 Task: Create a release for a new version of your project.
Action: Mouse moved to (1022, 67)
Screenshot: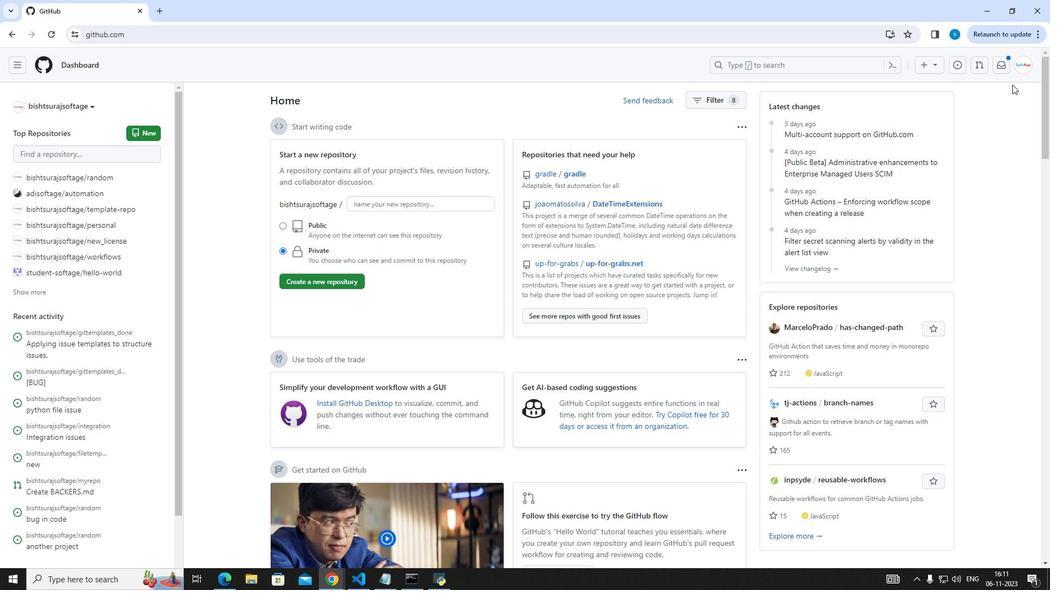 
Action: Mouse pressed left at (1022, 67)
Screenshot: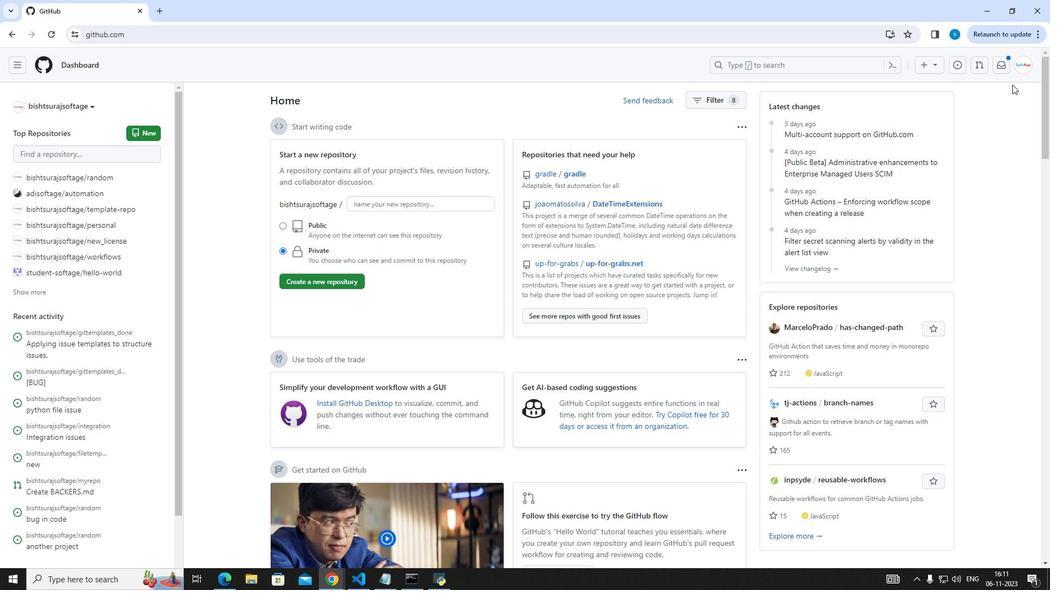 
Action: Mouse moved to (973, 157)
Screenshot: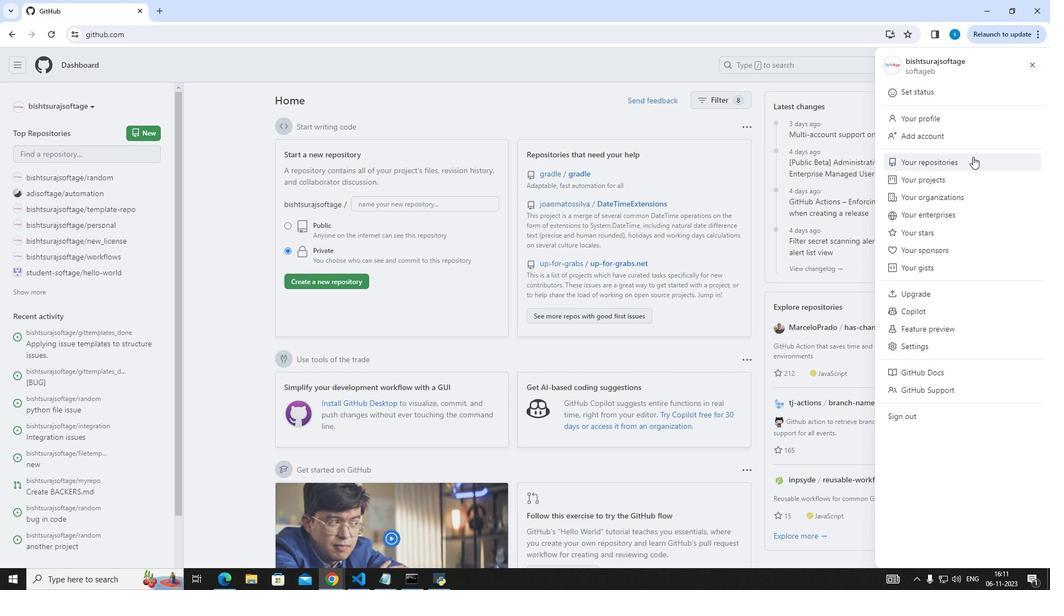
Action: Mouse pressed left at (973, 157)
Screenshot: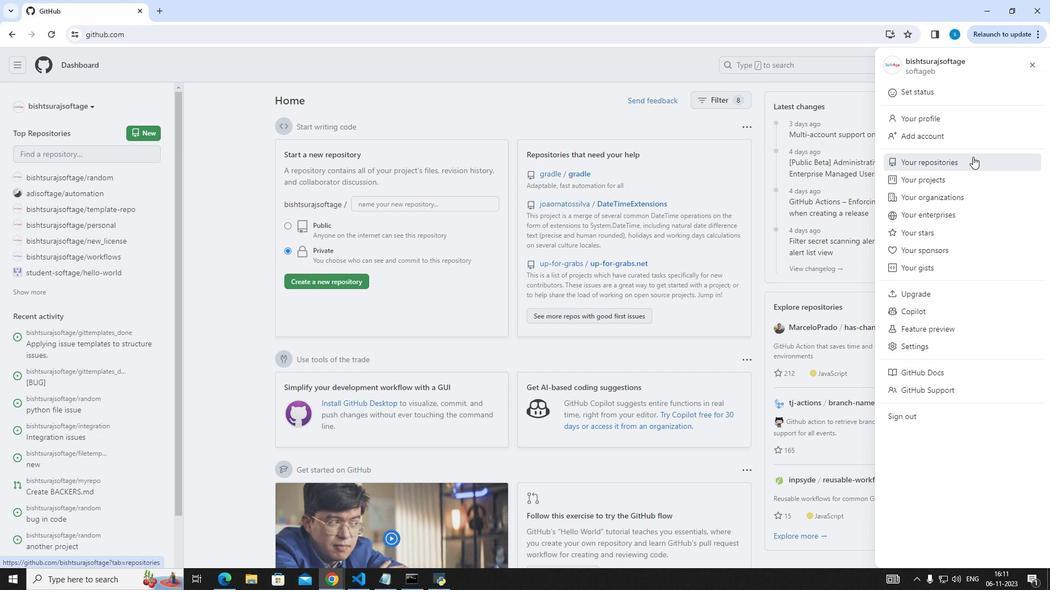 
Action: Mouse moved to (406, 160)
Screenshot: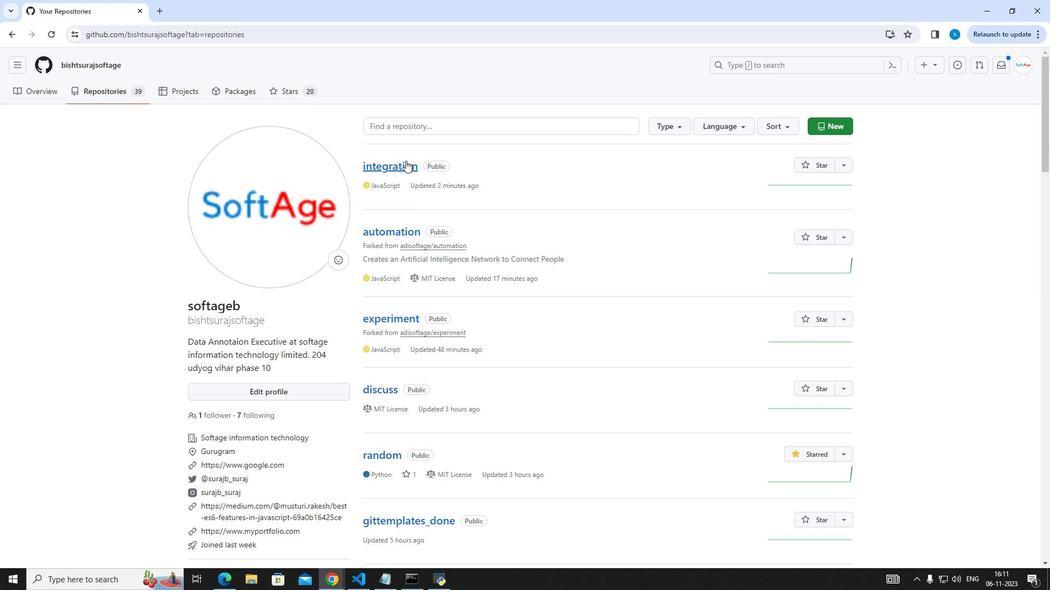 
Action: Mouse pressed left at (406, 160)
Screenshot: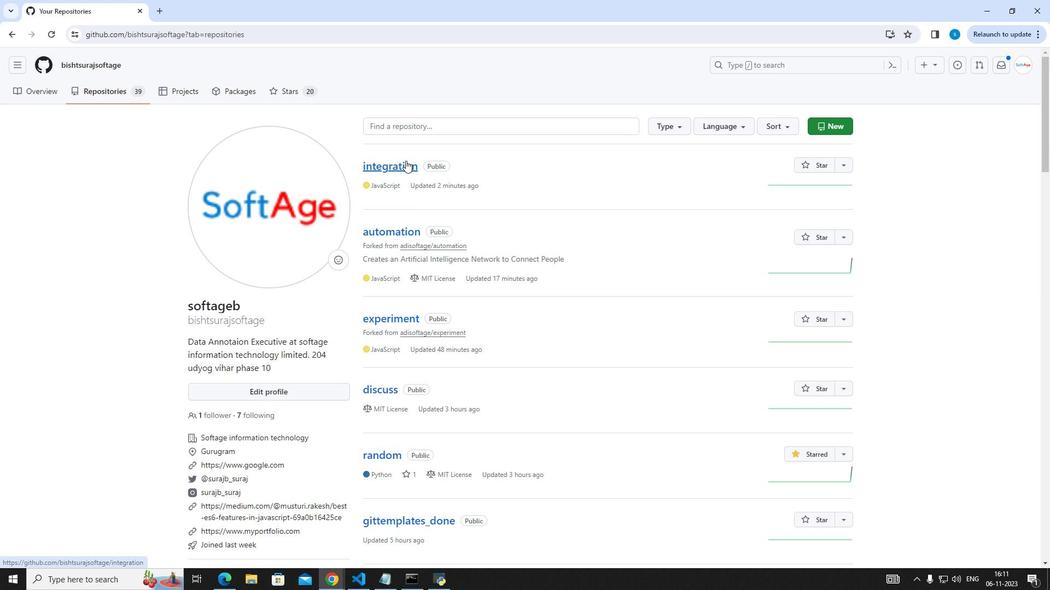 
Action: Mouse moved to (717, 301)
Screenshot: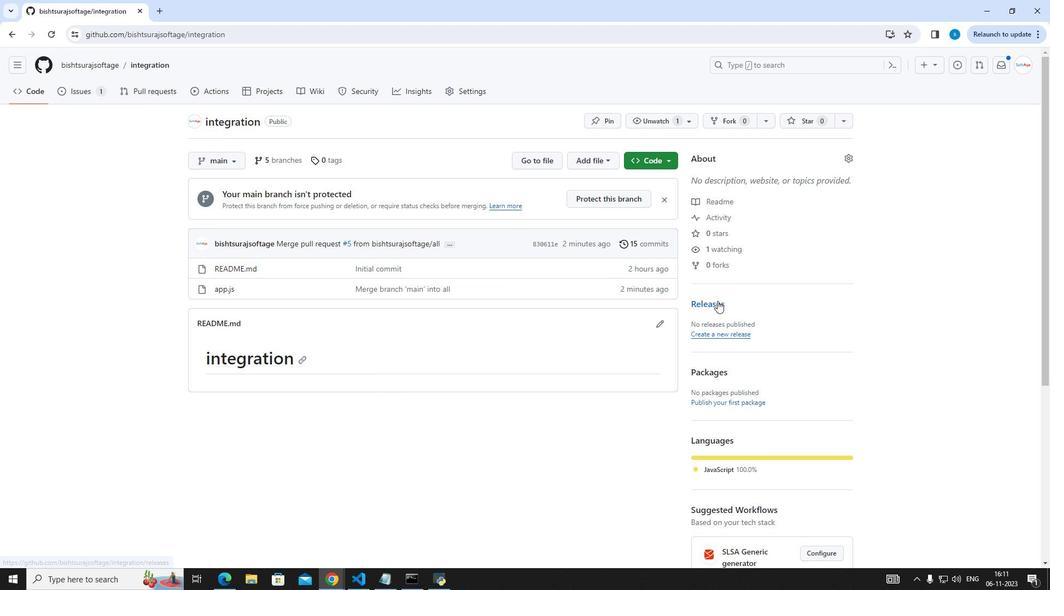 
Action: Mouse pressed left at (717, 301)
Screenshot: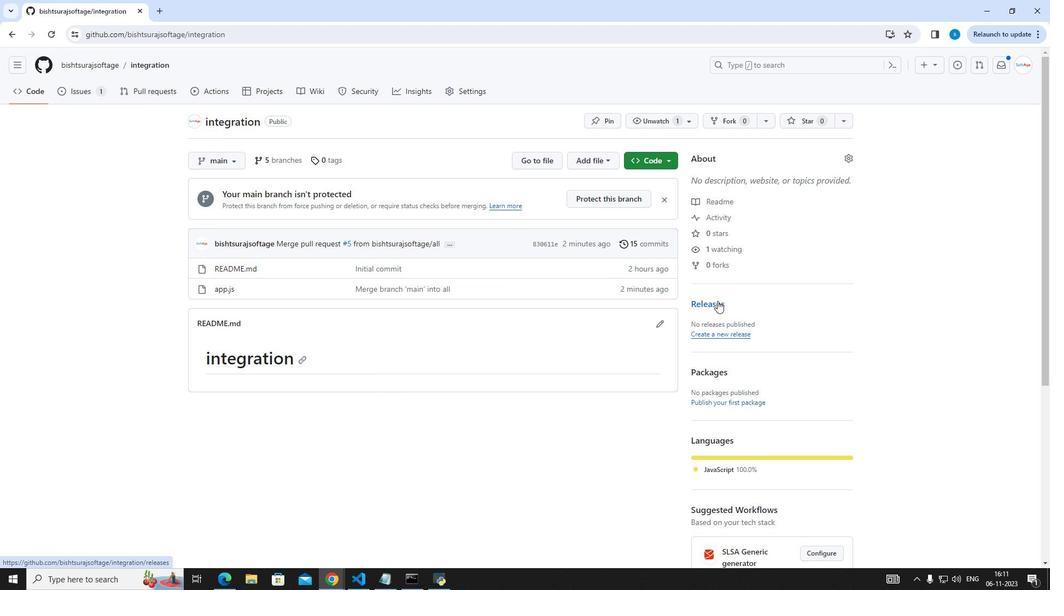
Action: Mouse moved to (529, 270)
Screenshot: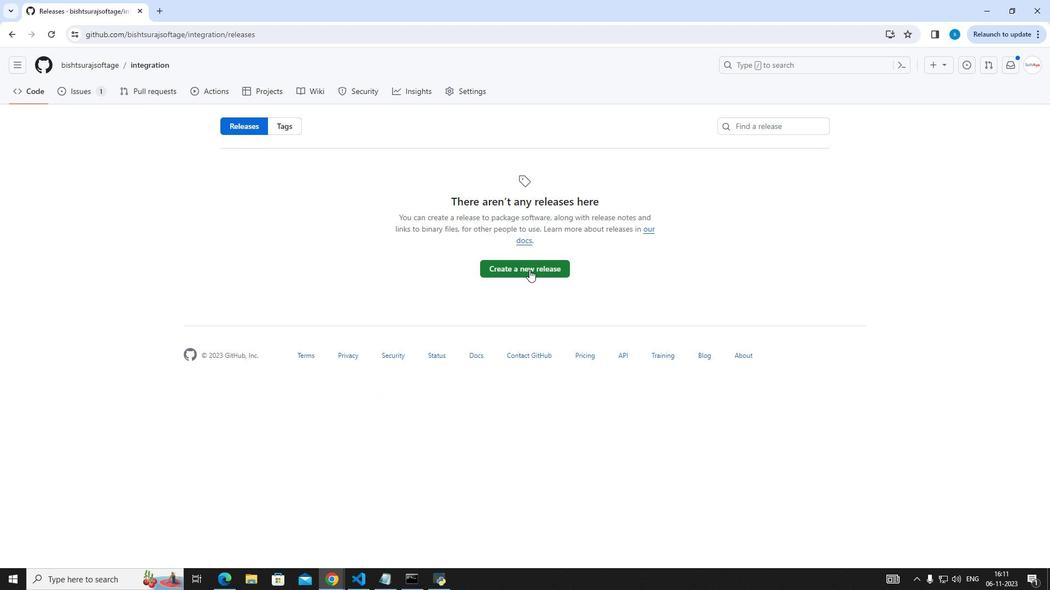 
Action: Mouse pressed left at (529, 270)
Screenshot: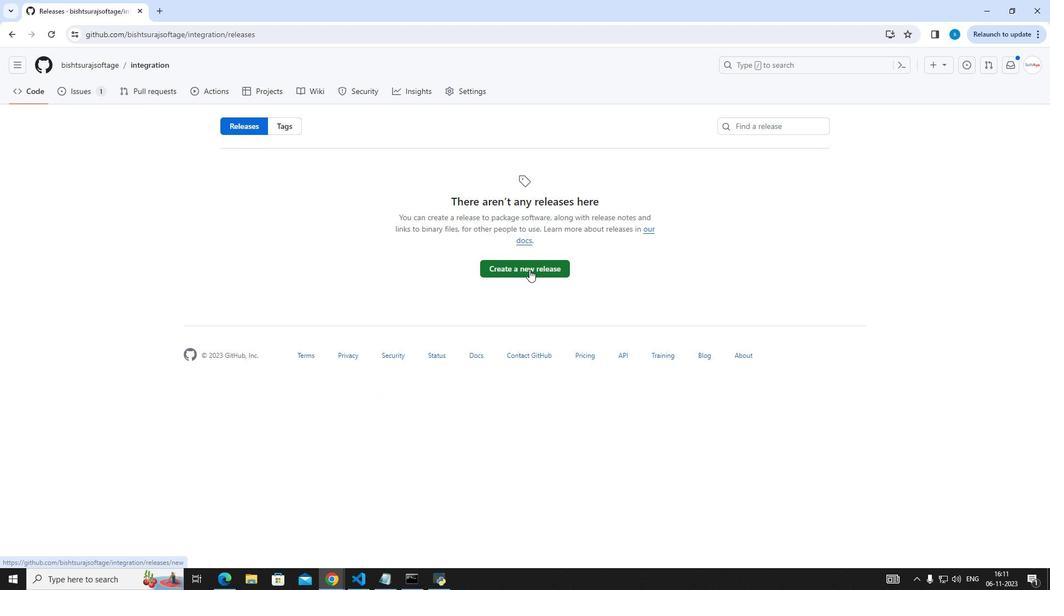 
Action: Mouse moved to (255, 163)
Screenshot: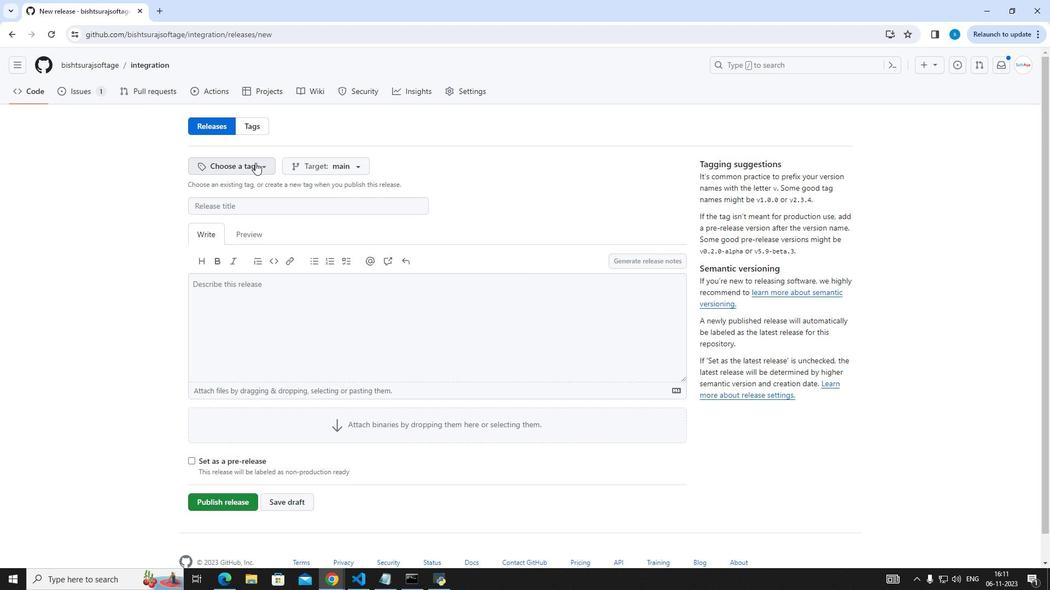 
Action: Mouse pressed left at (255, 163)
Screenshot: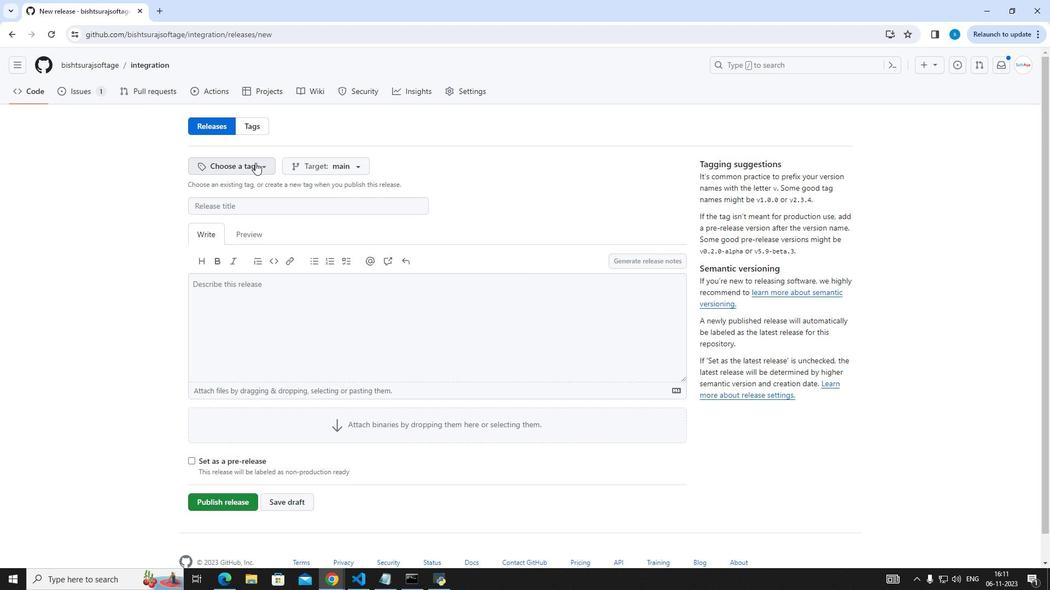 
Action: Key pressed v1.0.0<Key.enter>
Screenshot: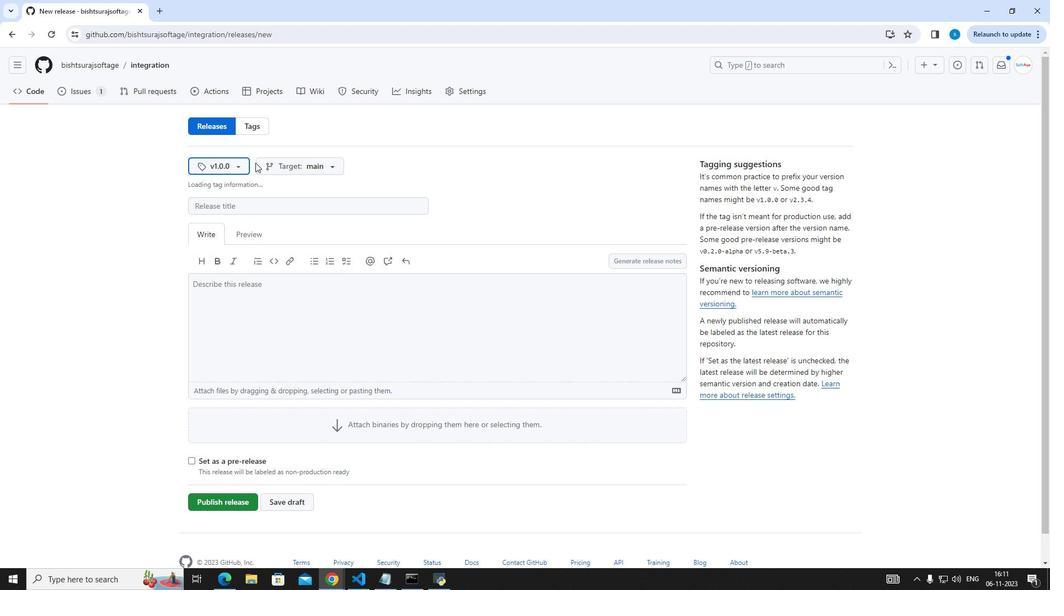 
Action: Mouse moved to (264, 212)
Screenshot: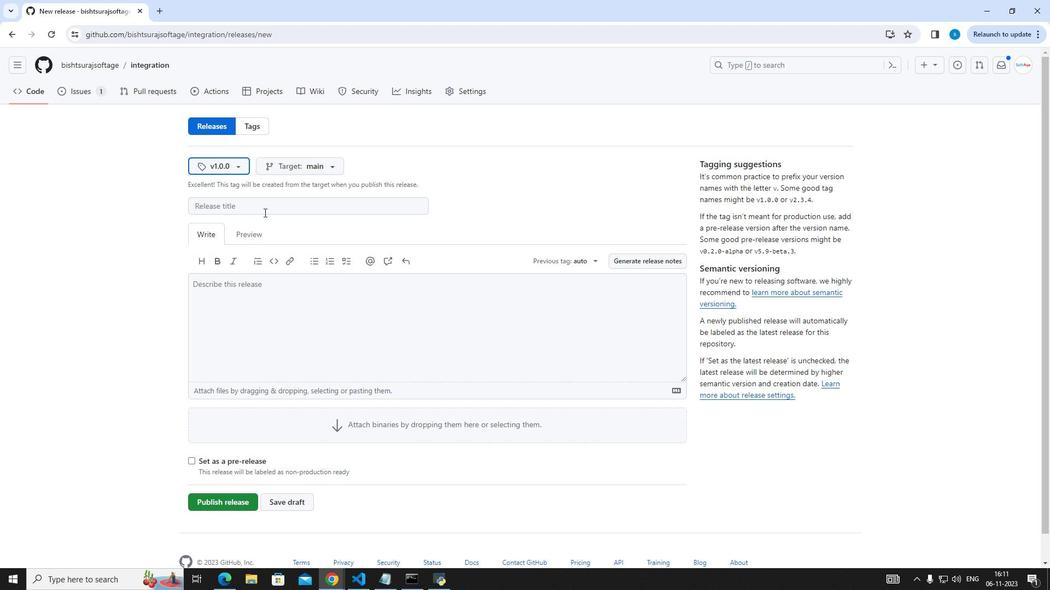 
Action: Mouse pressed left at (264, 212)
Screenshot: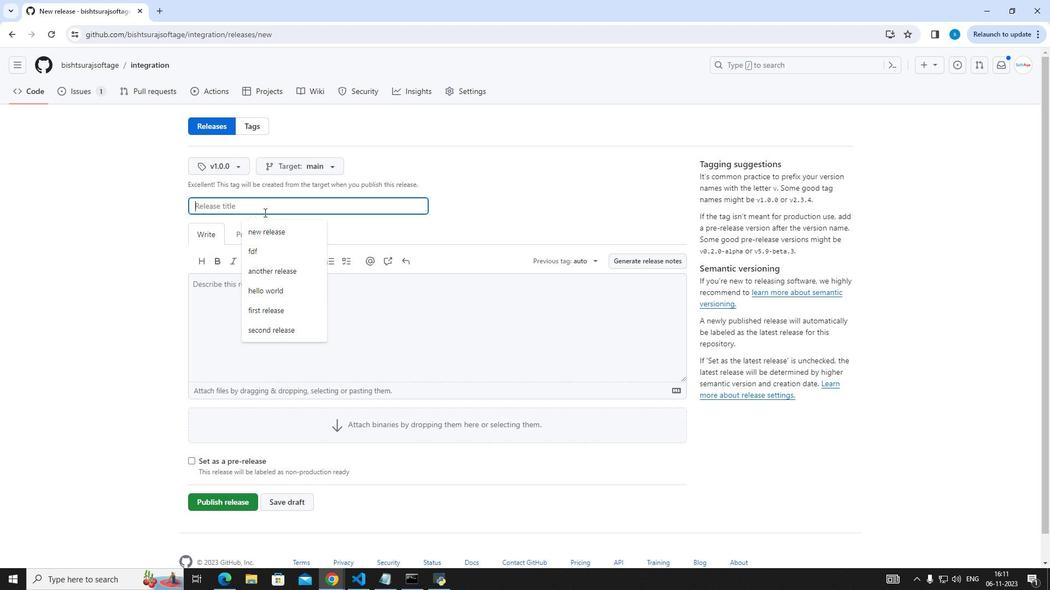 
Action: Key pressed <Key.shift_r>New<Key.space>relase
Screenshot: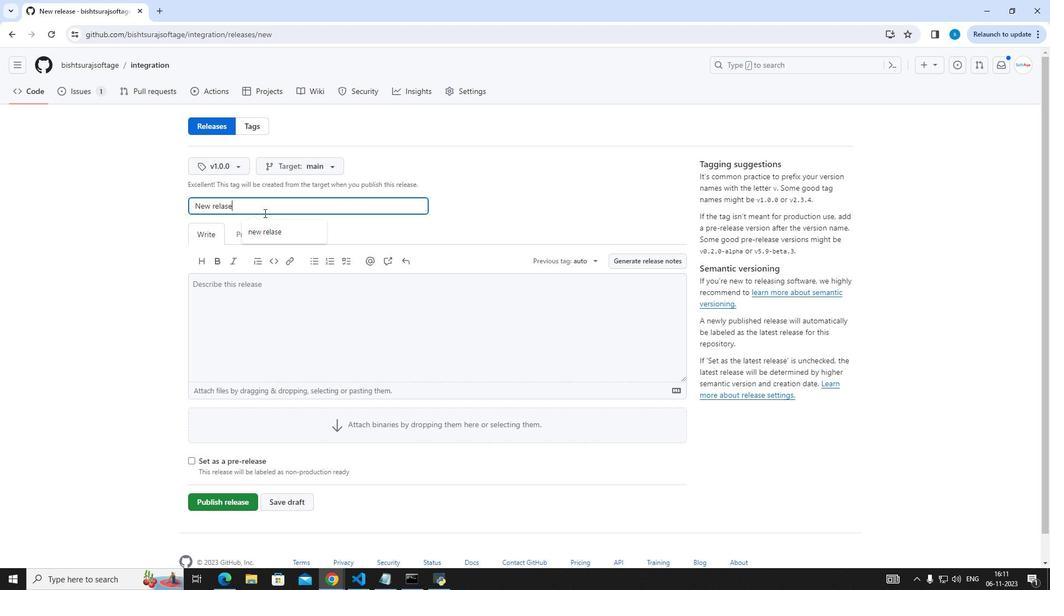 
Action: Mouse moved to (264, 213)
Screenshot: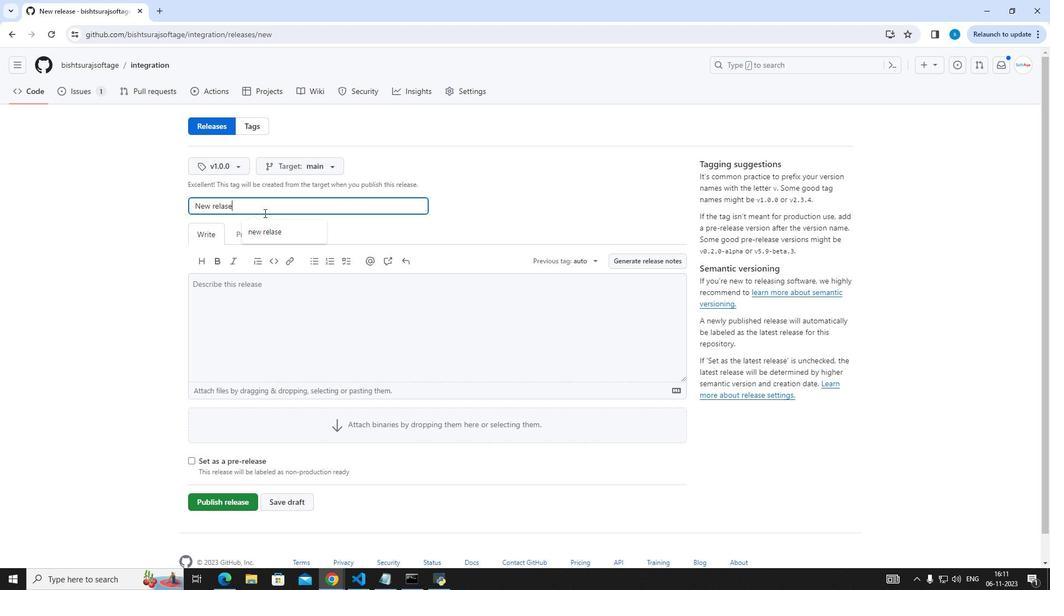 
Action: Key pressed <Key.backspace><Key.backspace><Key.backspace>ese<Key.space>of<Key.space>november
Screenshot: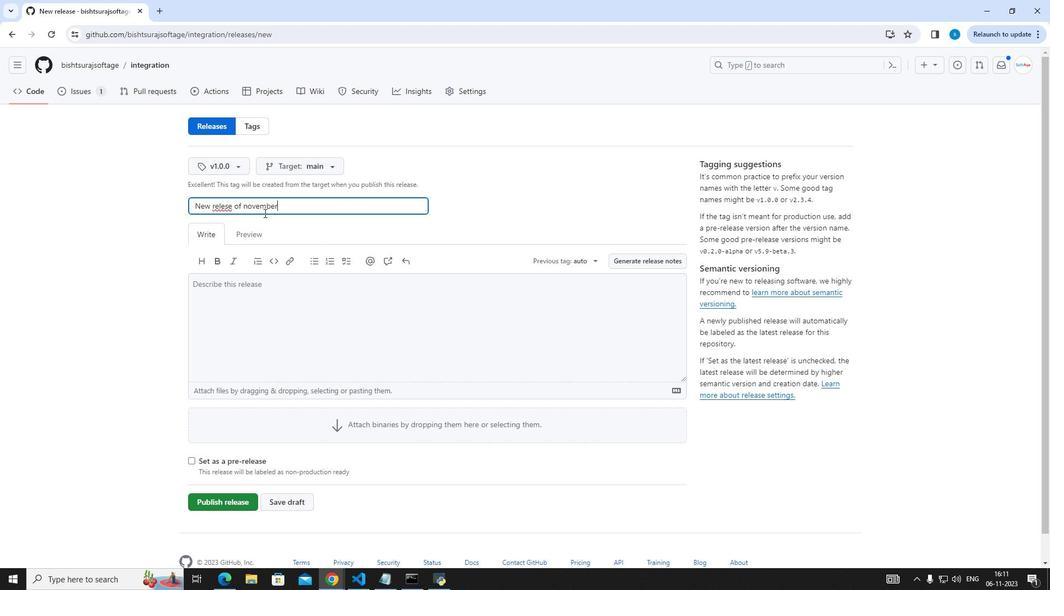 
Action: Mouse moved to (251, 315)
Screenshot: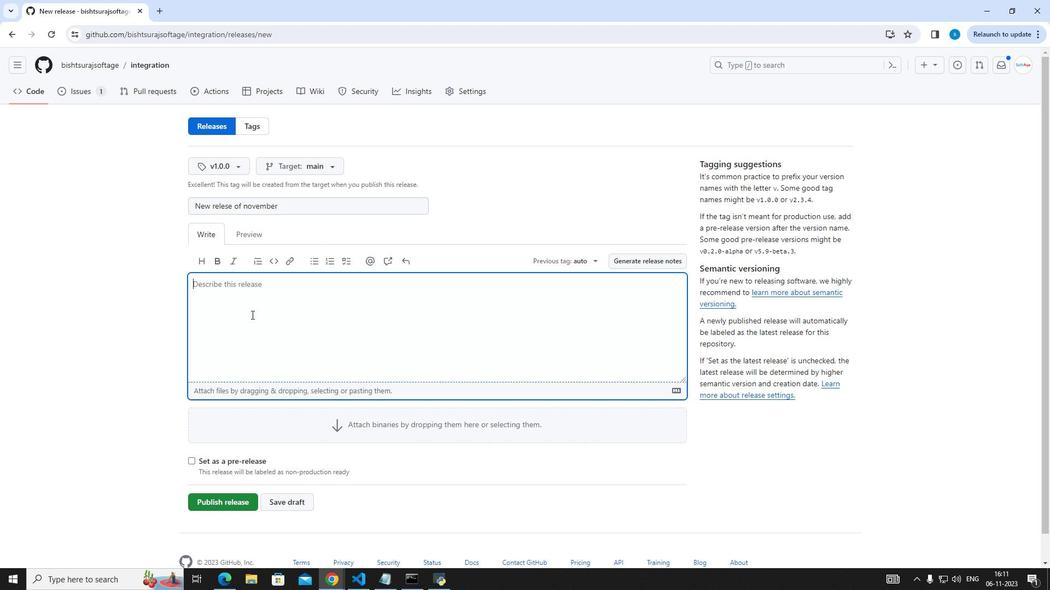 
Action: Mouse pressed left at (251, 315)
Screenshot: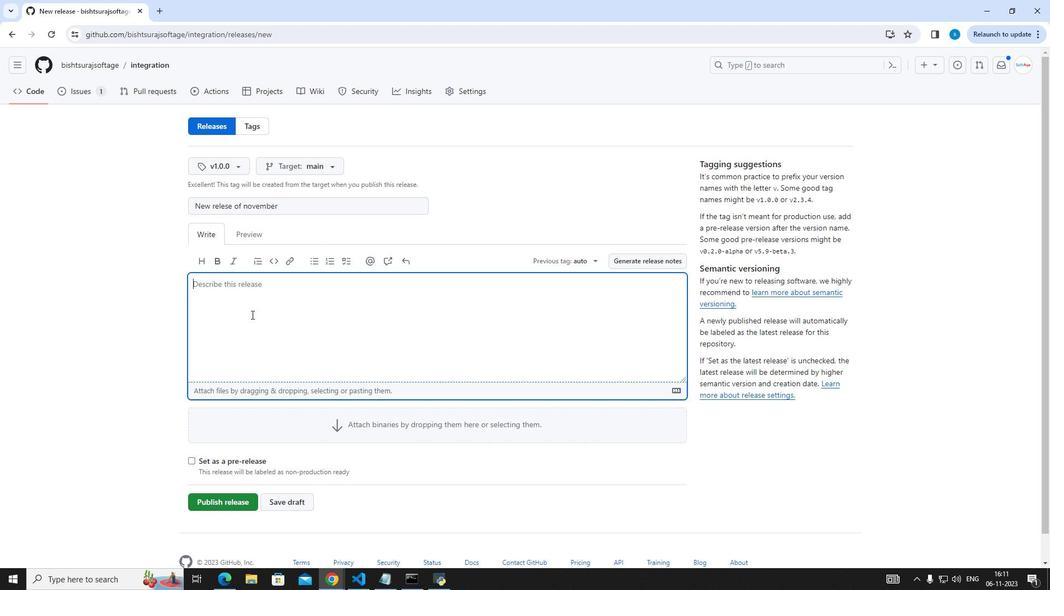
Action: Key pressed <Key.shift_r>This<Key.space>is<Key.space>the<Key.space>first<Key.space>release<Key.space>of<Key.space>this<Key.space>software.
Screenshot: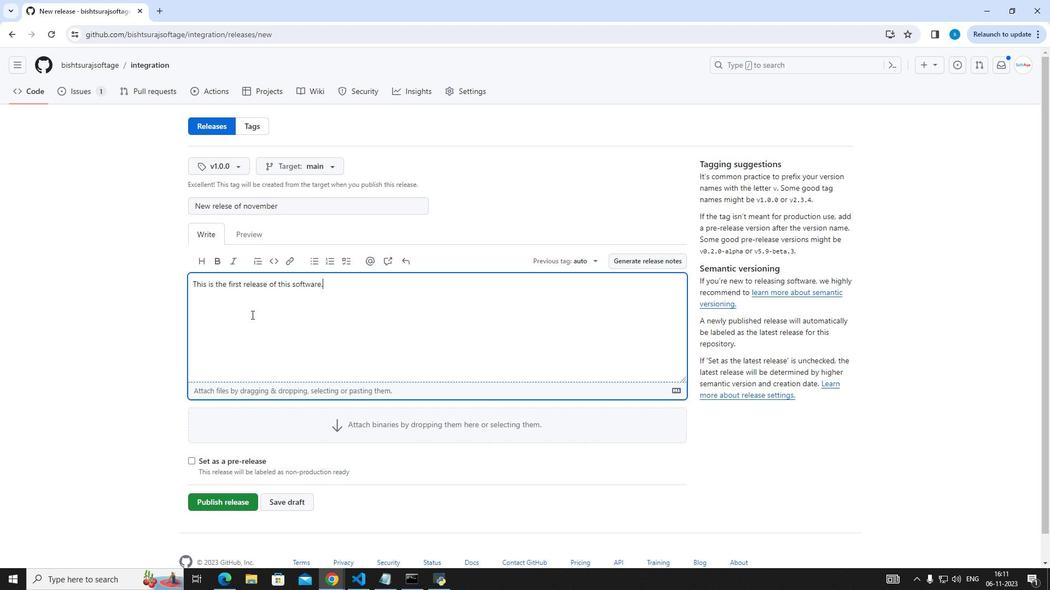 
Action: Mouse moved to (229, 494)
Screenshot: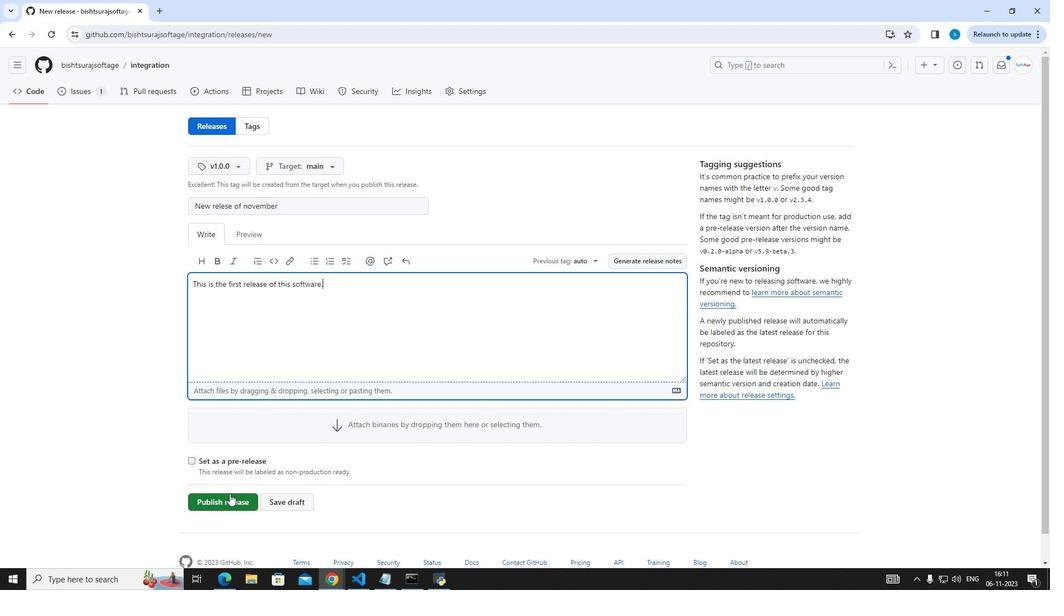 
Action: Mouse pressed left at (229, 494)
Screenshot: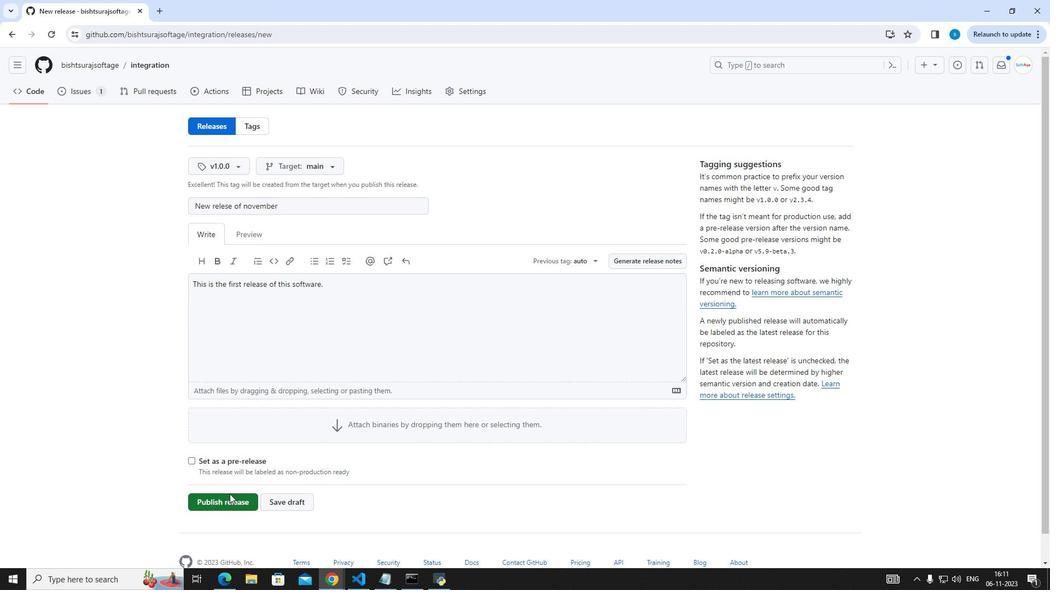 
Action: Mouse moved to (117, 261)
Screenshot: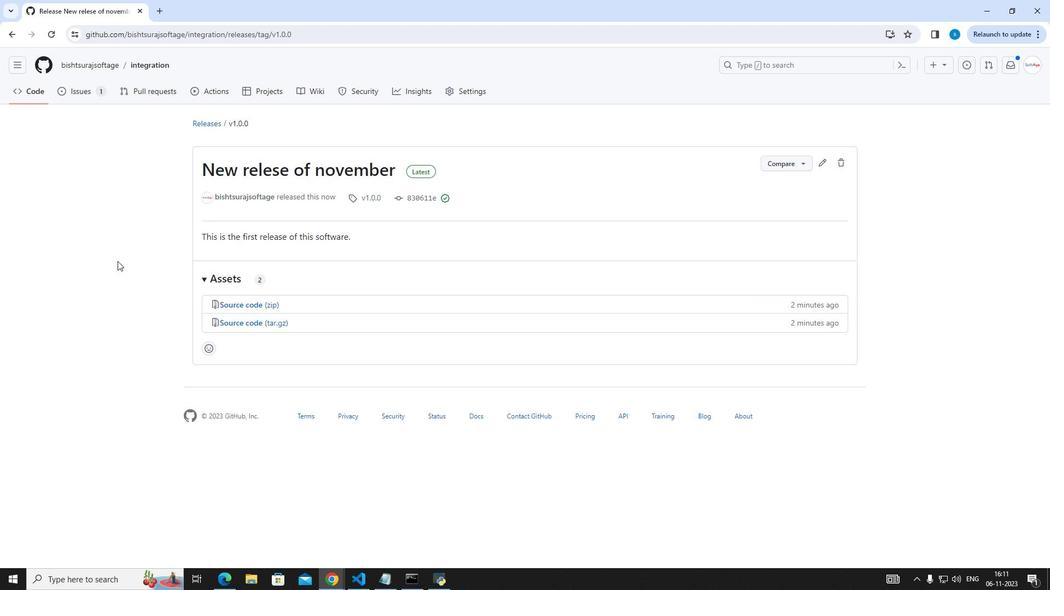 
Action: Mouse pressed left at (117, 261)
Screenshot: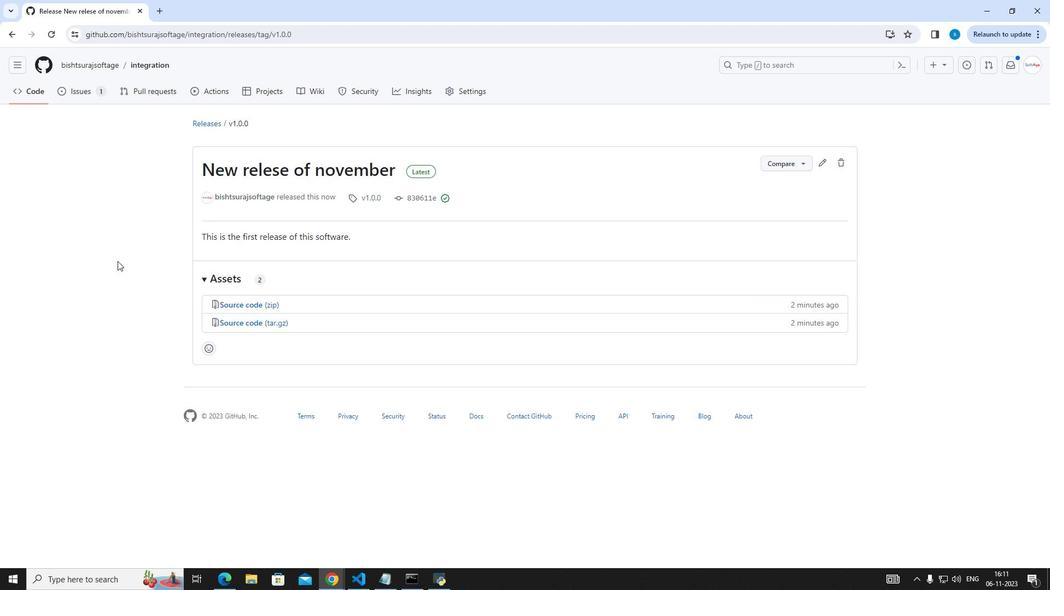
